 Task: Create a due date automation trigger when advanced on, 2 hours before a card is due add basic assigned to member @aryan.
Action: Mouse moved to (838, 258)
Screenshot: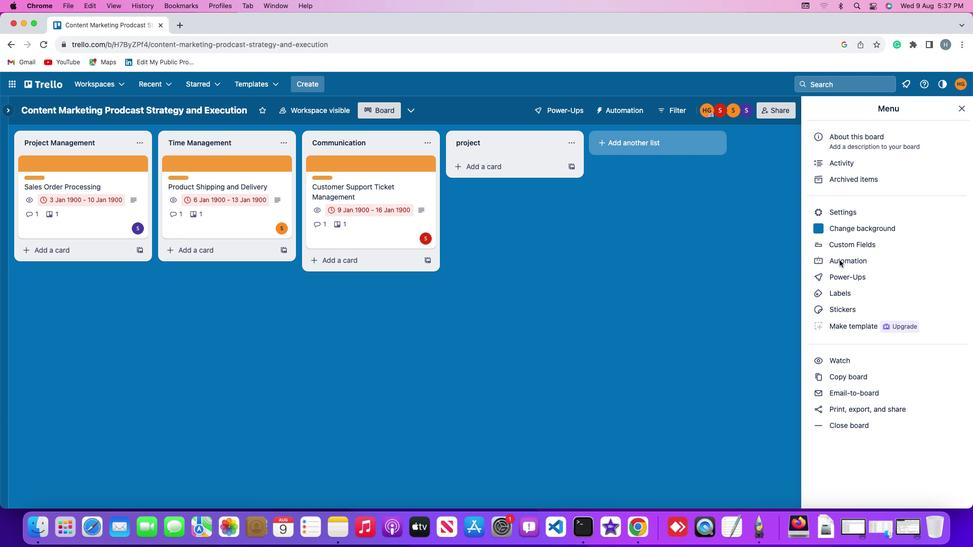 
Action: Mouse pressed left at (838, 258)
Screenshot: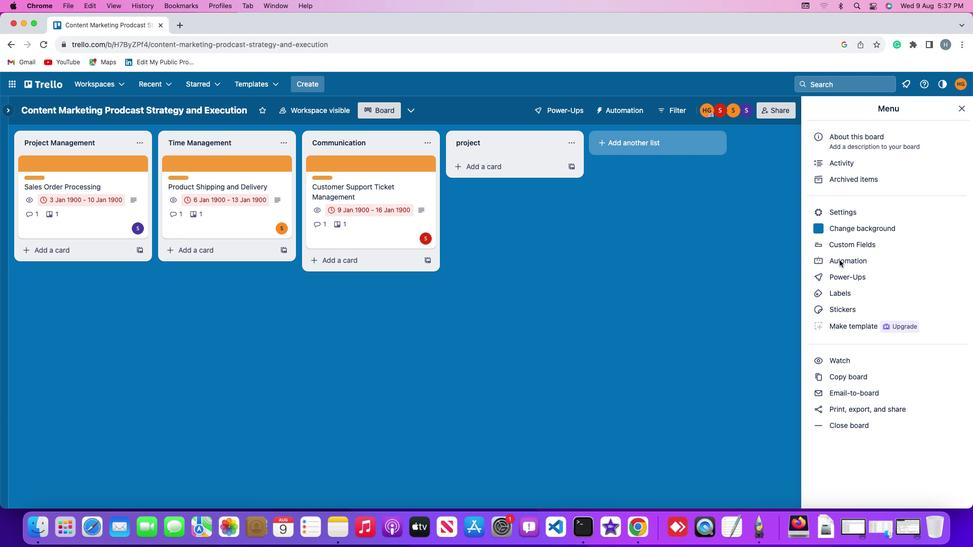 
Action: Mouse pressed left at (838, 258)
Screenshot: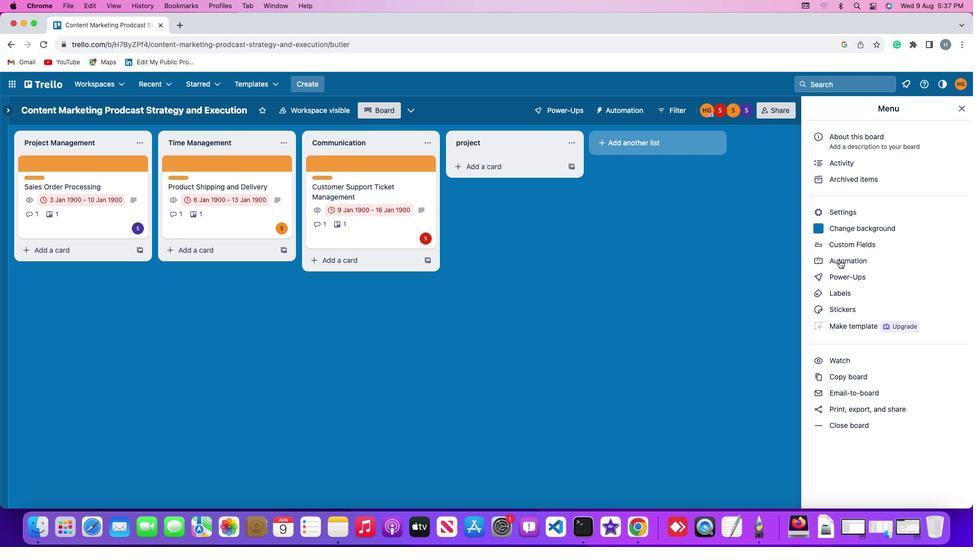 
Action: Mouse moved to (48, 237)
Screenshot: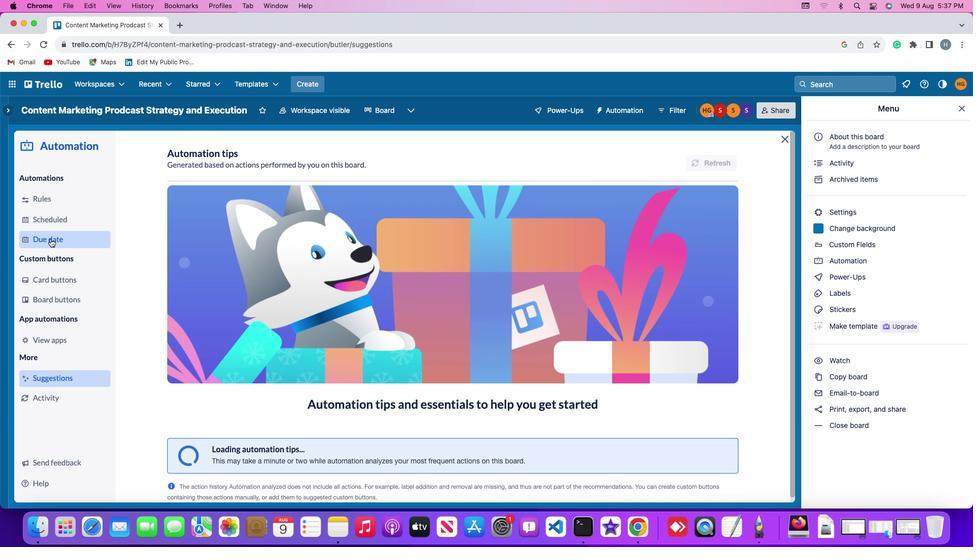 
Action: Mouse pressed left at (48, 237)
Screenshot: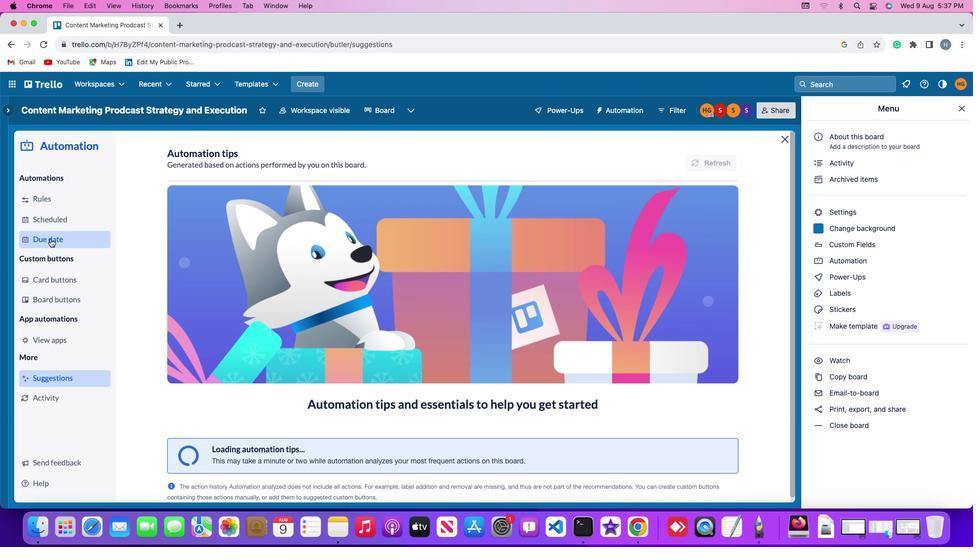 
Action: Mouse moved to (671, 153)
Screenshot: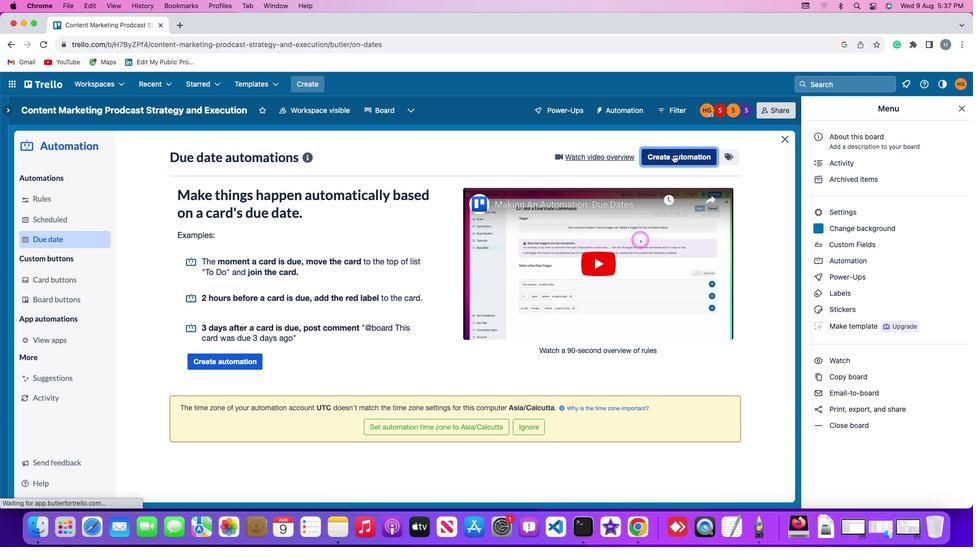 
Action: Mouse pressed left at (671, 153)
Screenshot: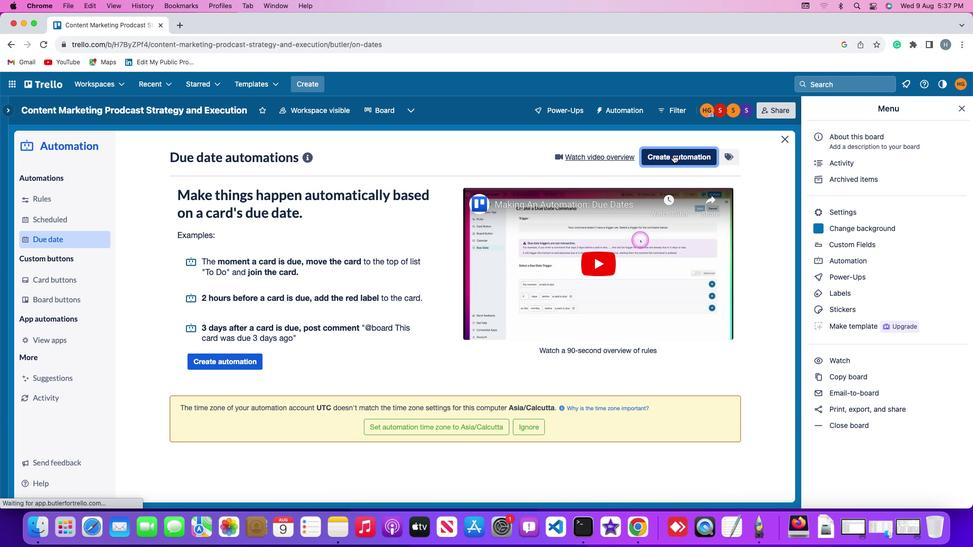 
Action: Mouse moved to (242, 253)
Screenshot: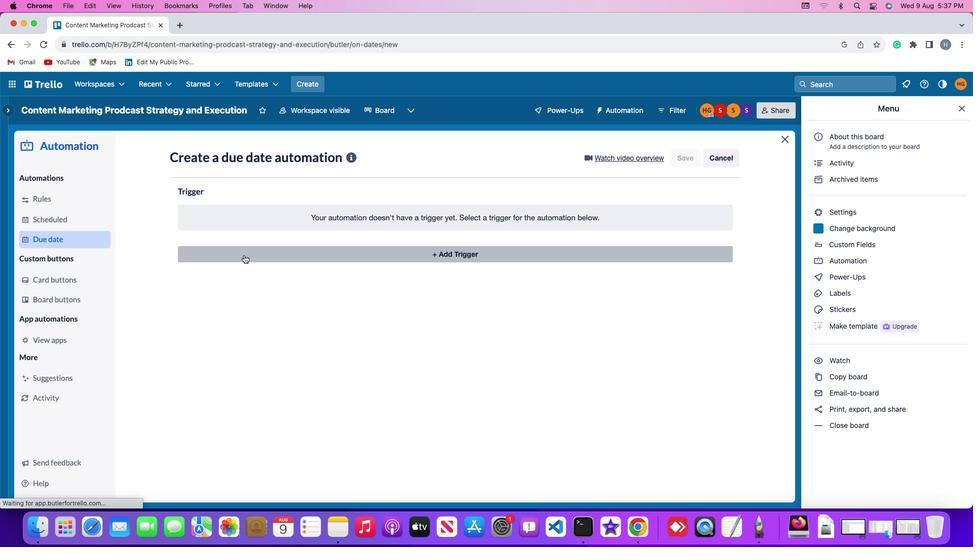 
Action: Mouse pressed left at (242, 253)
Screenshot: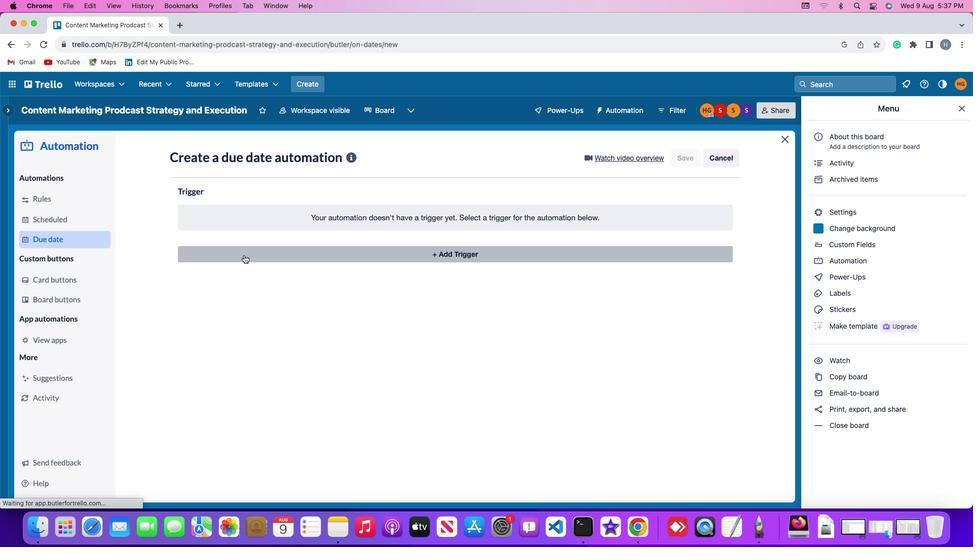 
Action: Mouse moved to (194, 406)
Screenshot: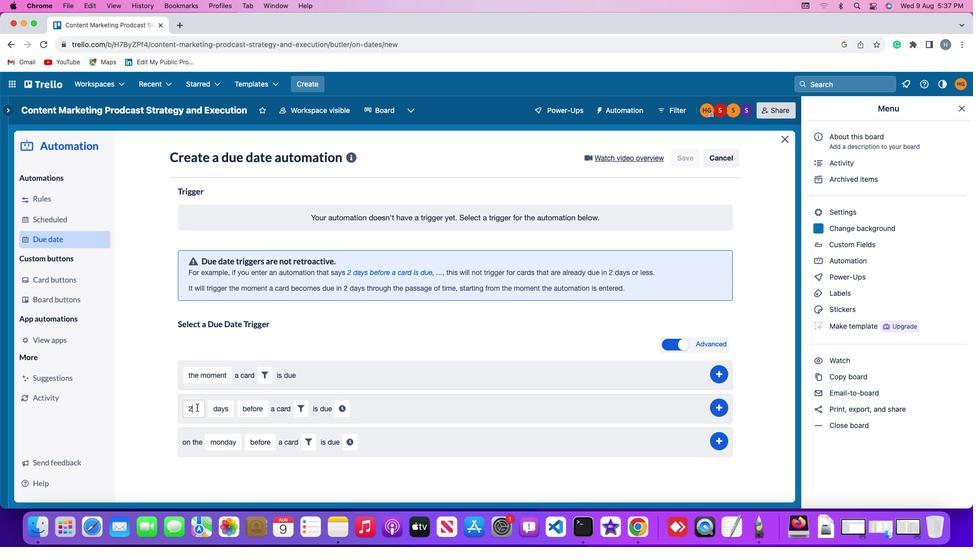 
Action: Mouse pressed left at (194, 406)
Screenshot: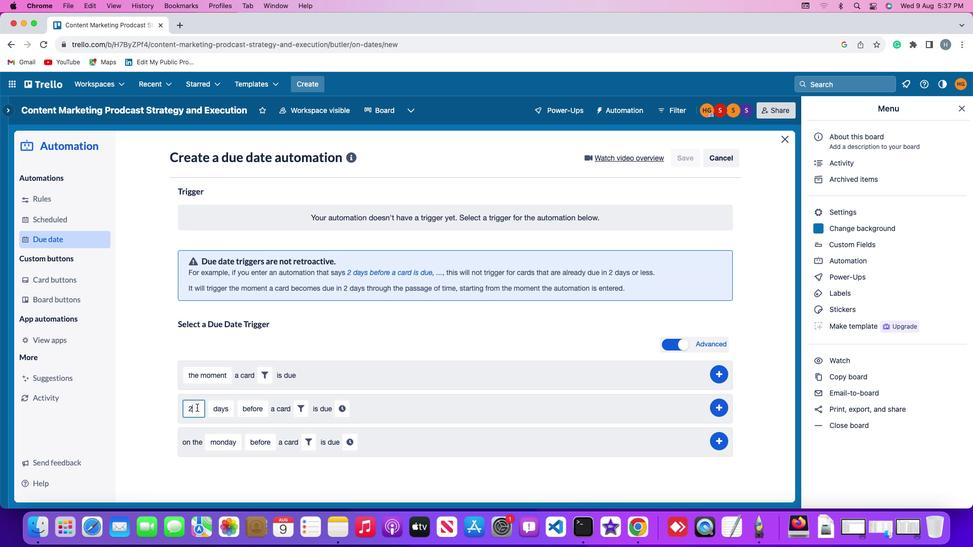 
Action: Mouse moved to (194, 404)
Screenshot: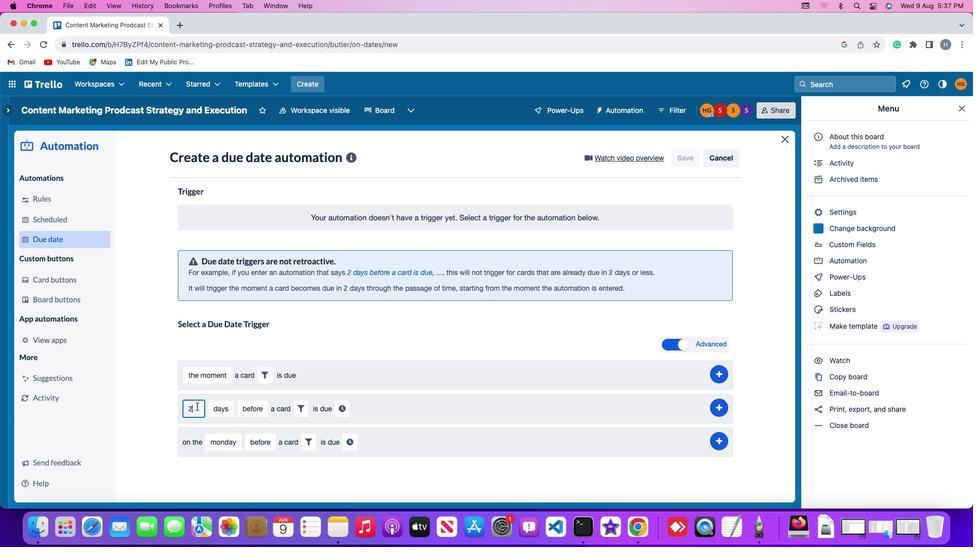
Action: Key pressed Key.backspace'2'
Screenshot: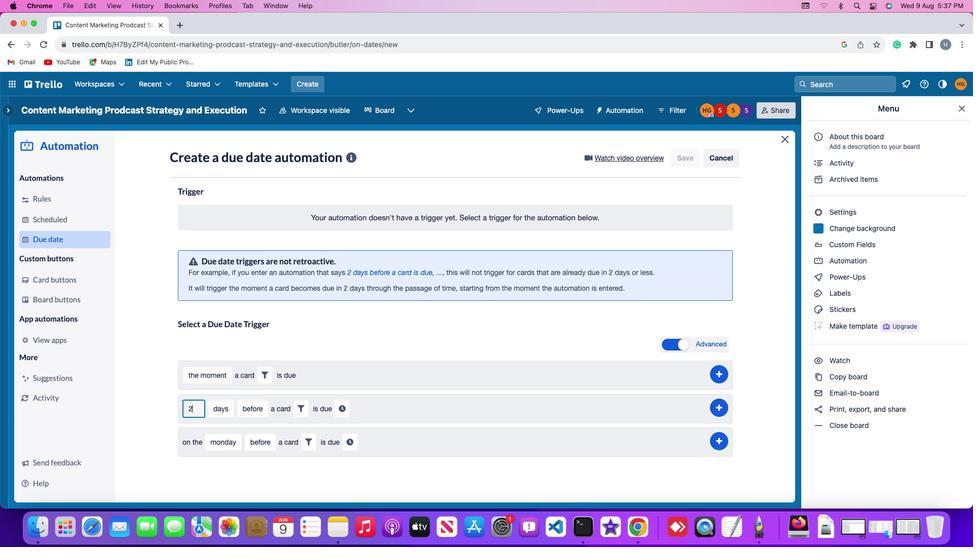 
Action: Mouse moved to (206, 406)
Screenshot: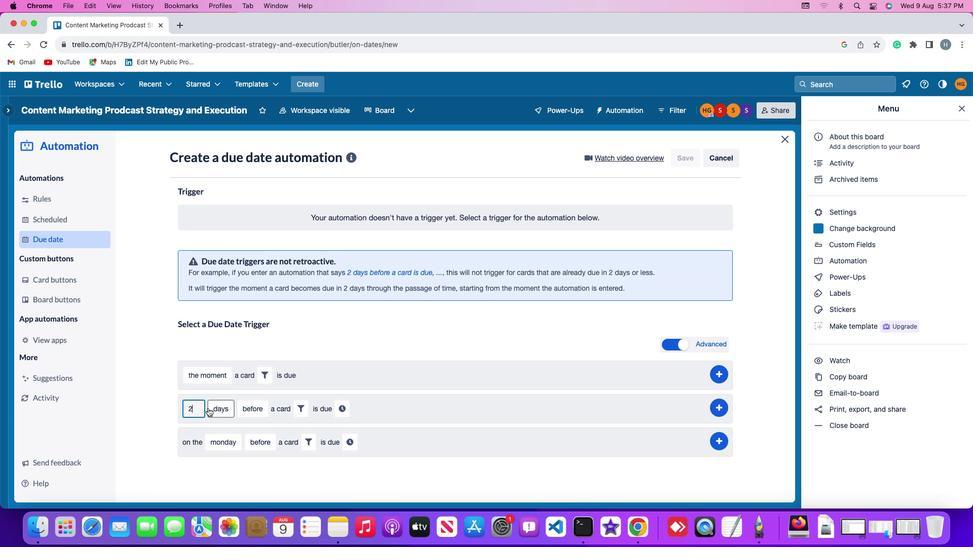 
Action: Mouse pressed left at (206, 406)
Screenshot: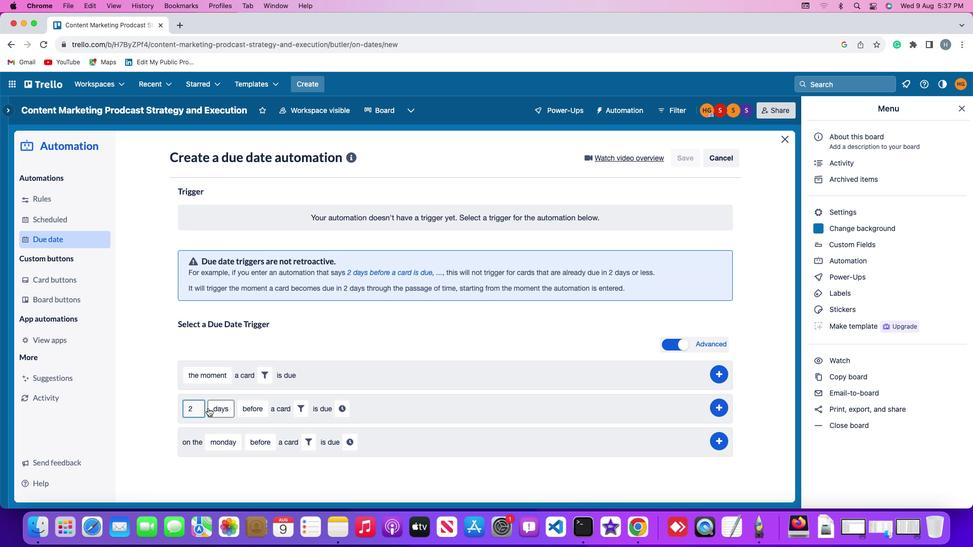 
Action: Mouse moved to (220, 461)
Screenshot: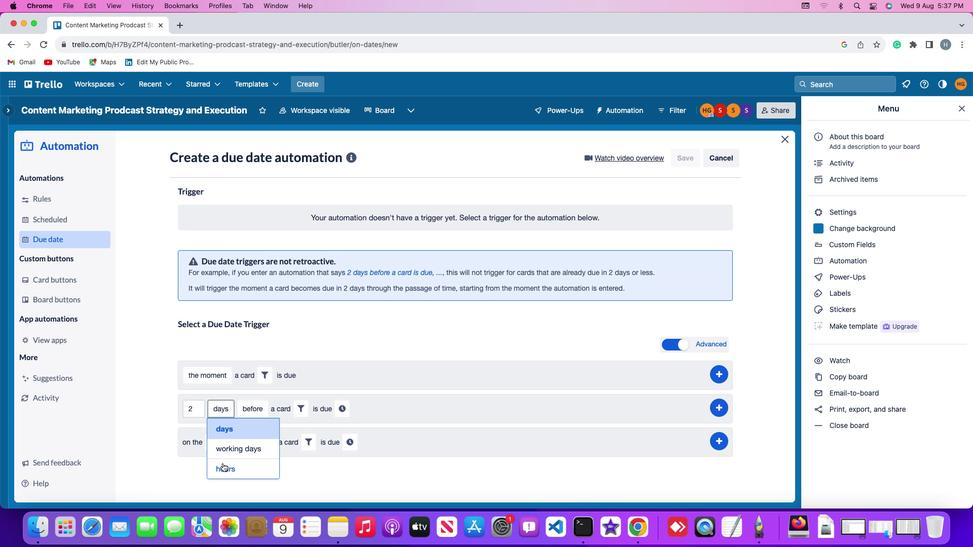 
Action: Mouse pressed left at (220, 461)
Screenshot: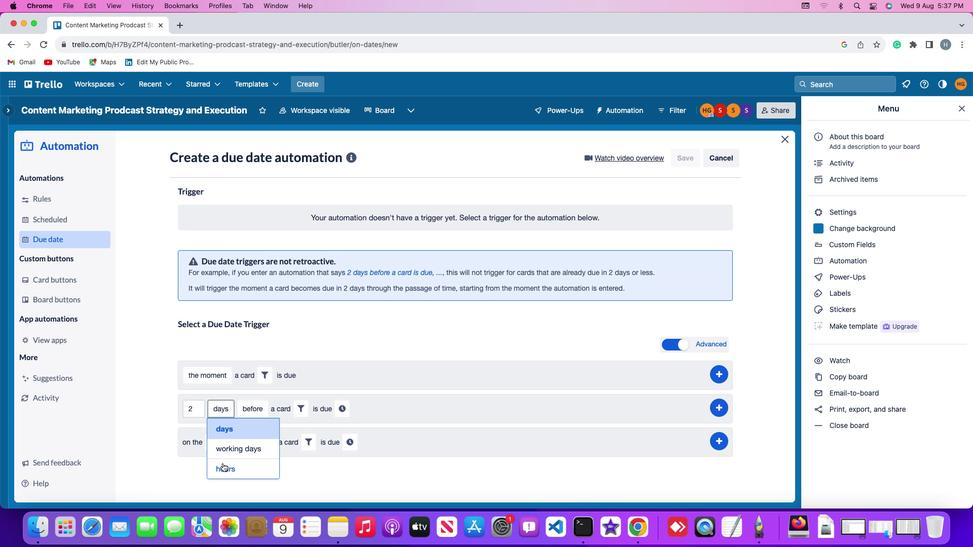 
Action: Mouse moved to (255, 409)
Screenshot: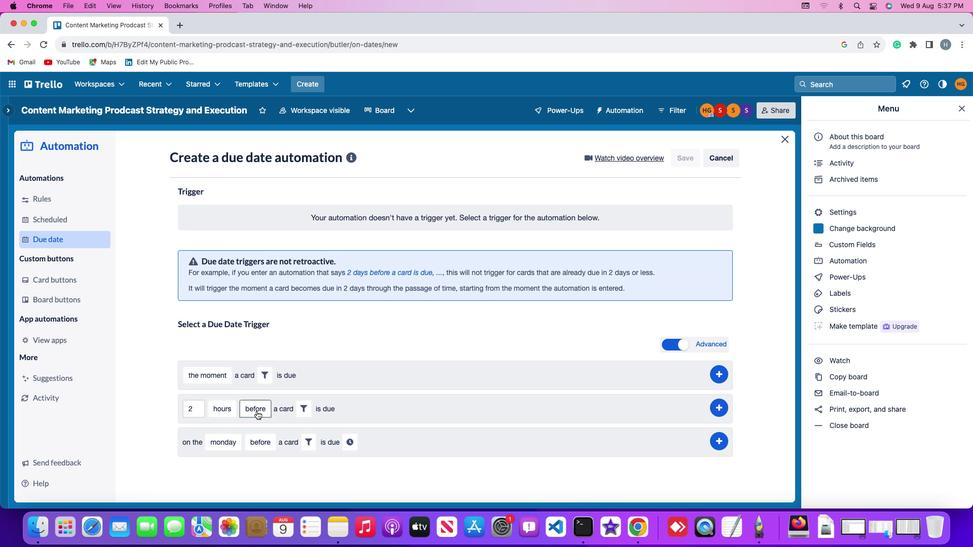 
Action: Mouse pressed left at (255, 409)
Screenshot: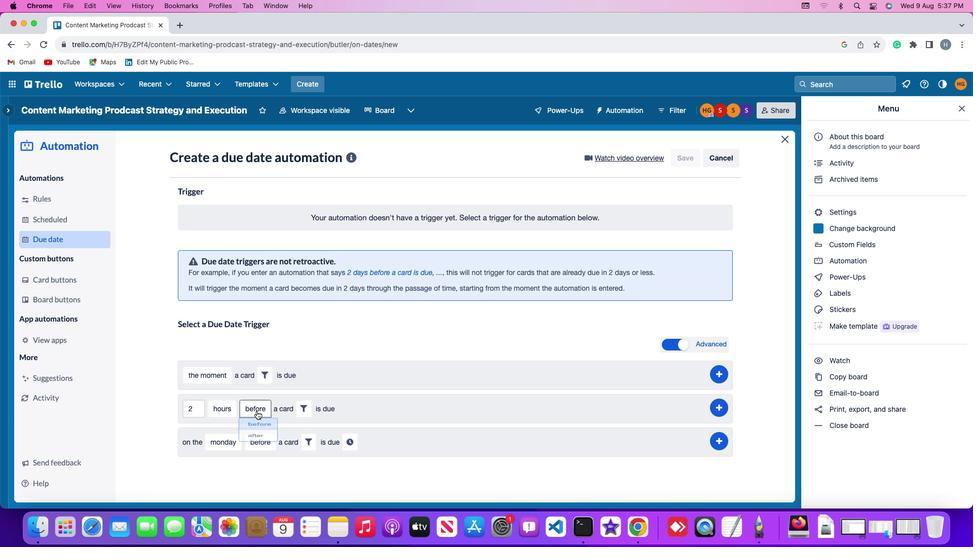 
Action: Mouse moved to (254, 425)
Screenshot: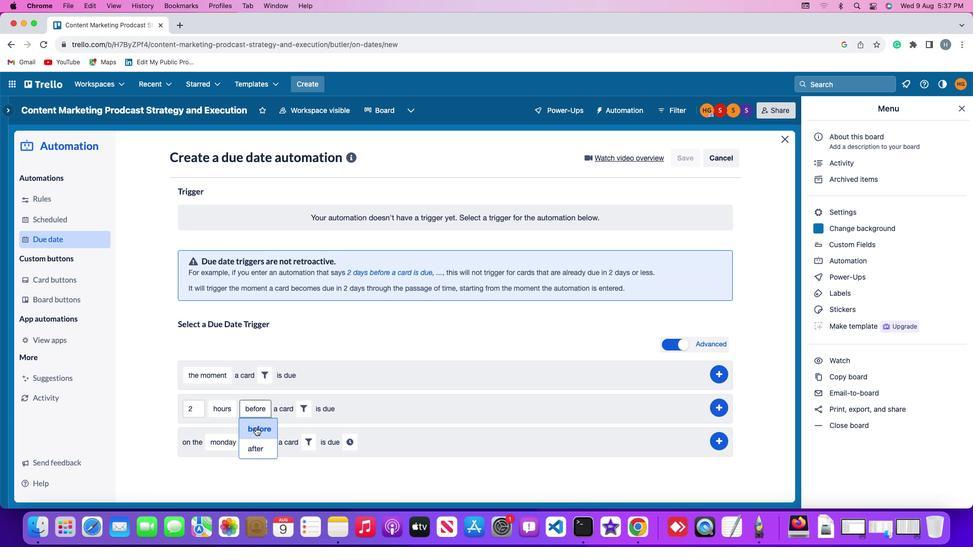
Action: Mouse pressed left at (254, 425)
Screenshot: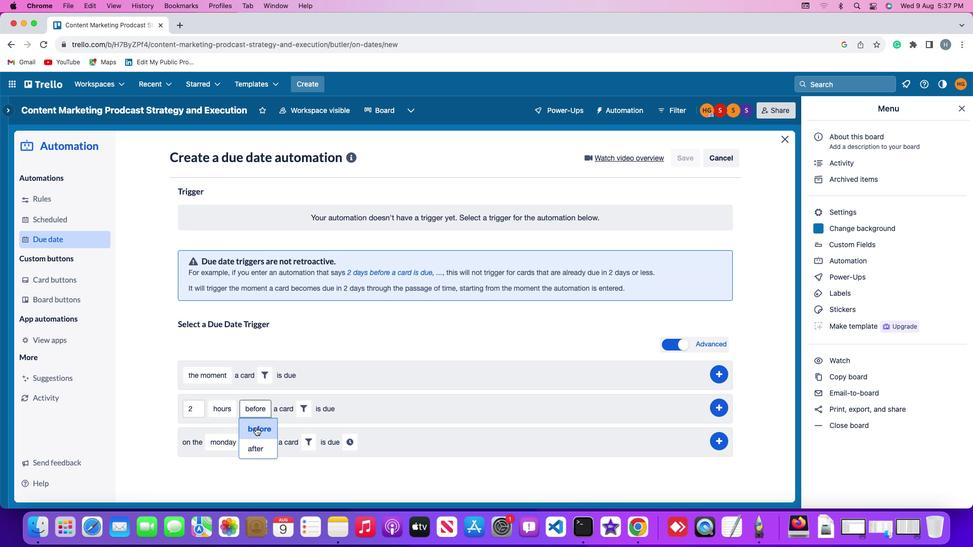 
Action: Mouse moved to (302, 407)
Screenshot: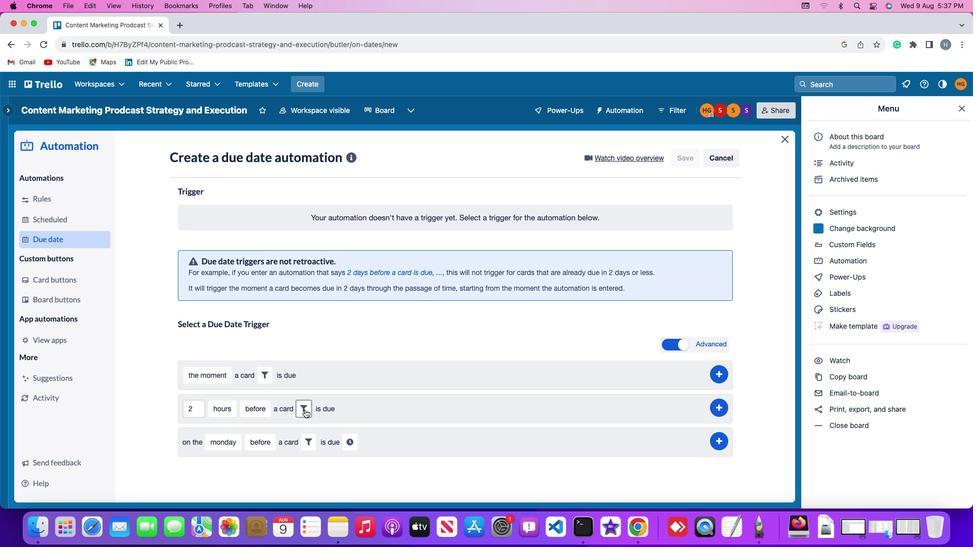 
Action: Mouse pressed left at (302, 407)
Screenshot: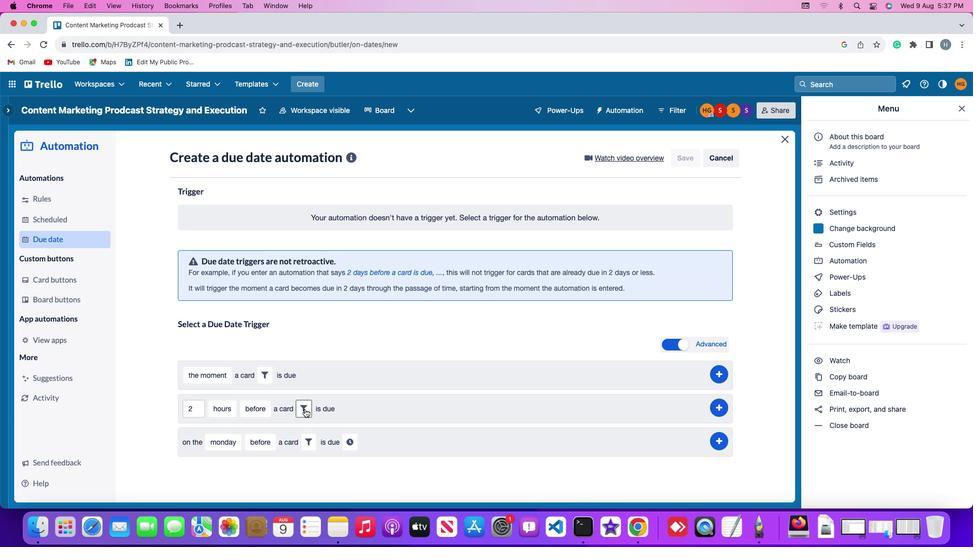 
Action: Mouse moved to (263, 477)
Screenshot: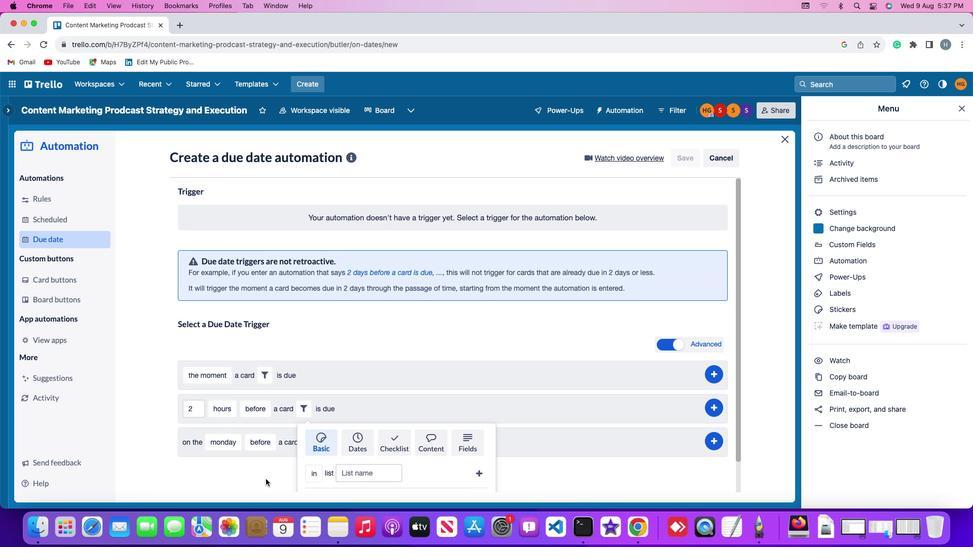 
Action: Mouse scrolled (263, 477) with delta (-1, -2)
Screenshot: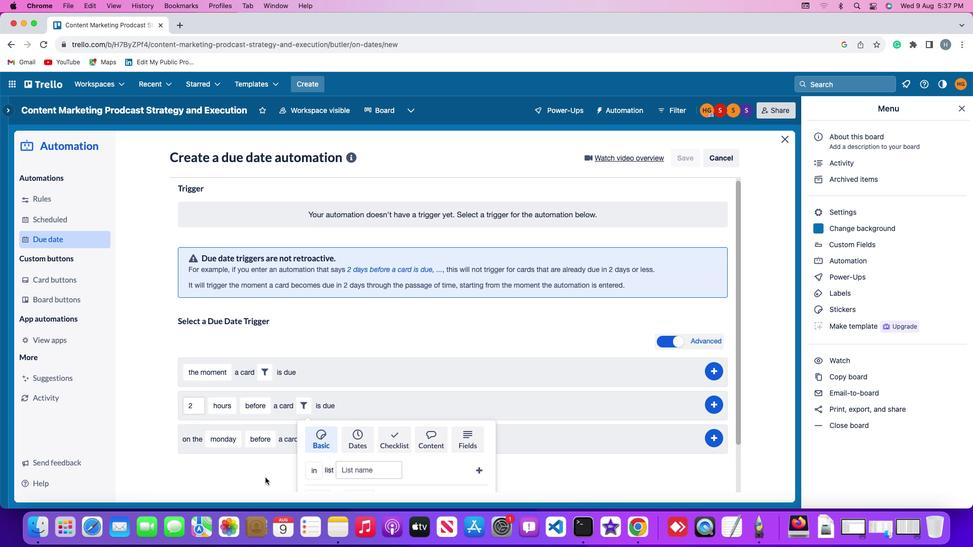 
Action: Mouse scrolled (263, 477) with delta (-1, -2)
Screenshot: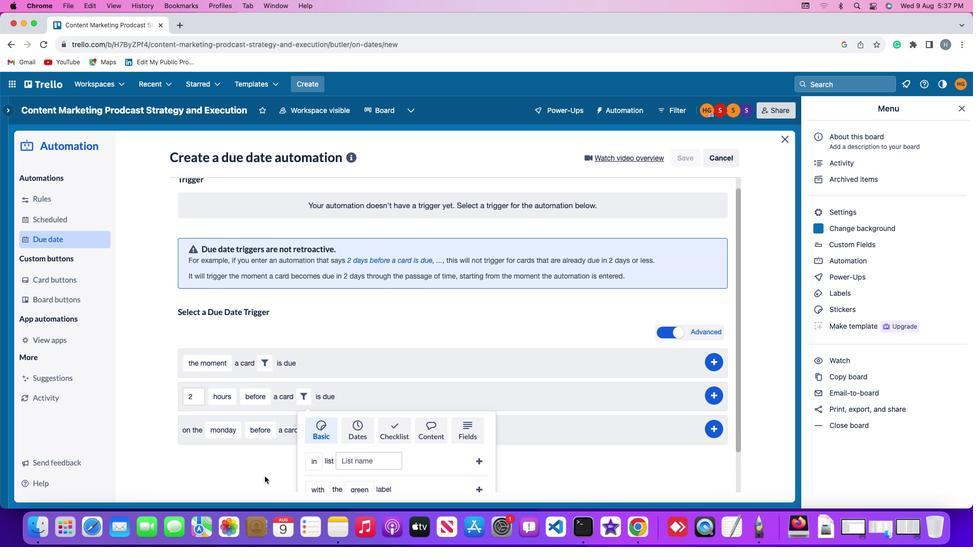 
Action: Mouse scrolled (263, 477) with delta (-1, -3)
Screenshot: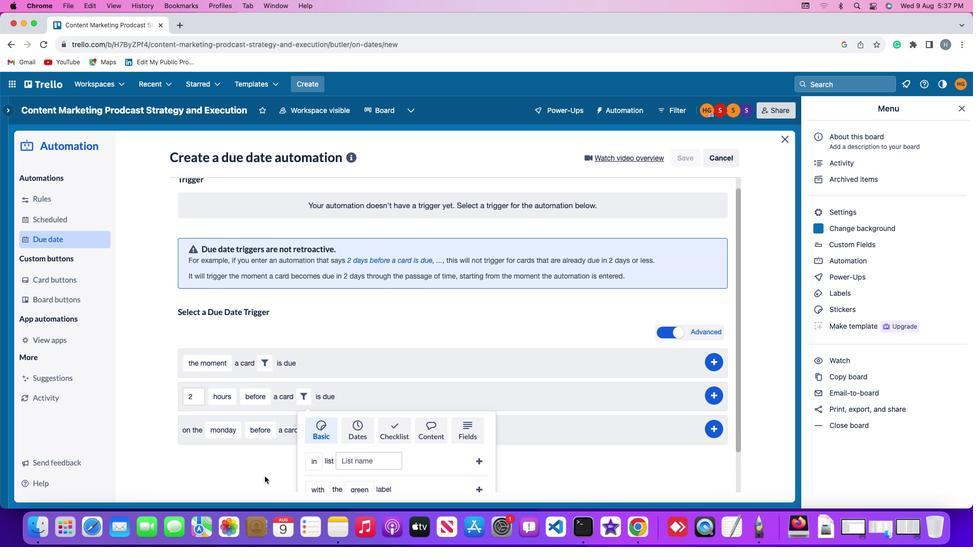 
Action: Mouse scrolled (263, 477) with delta (-1, -4)
Screenshot: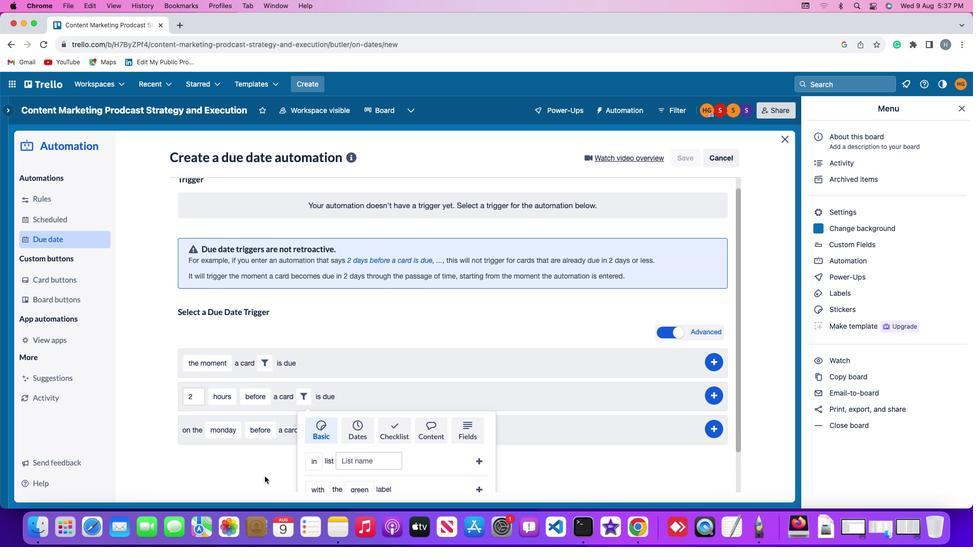 
Action: Mouse scrolled (263, 477) with delta (-1, -4)
Screenshot: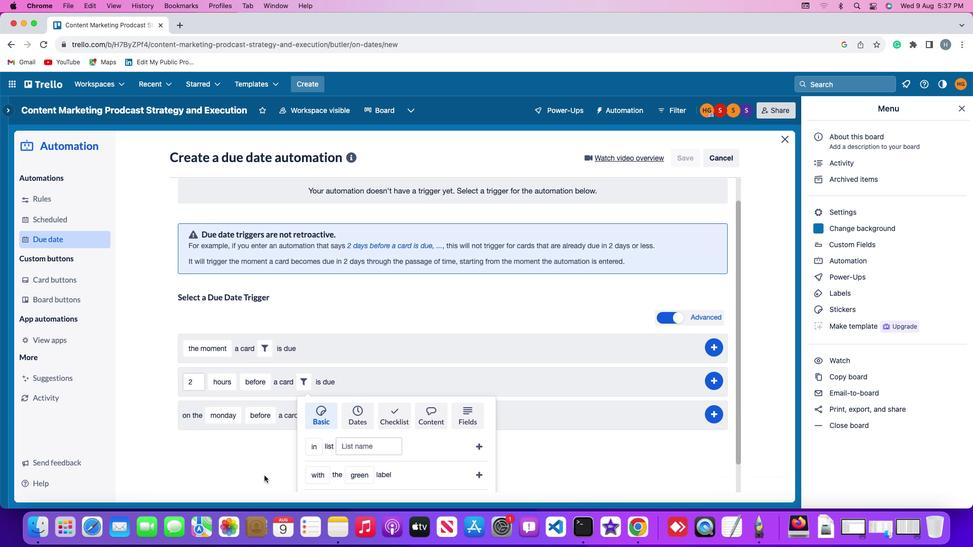 
Action: Mouse moved to (263, 475)
Screenshot: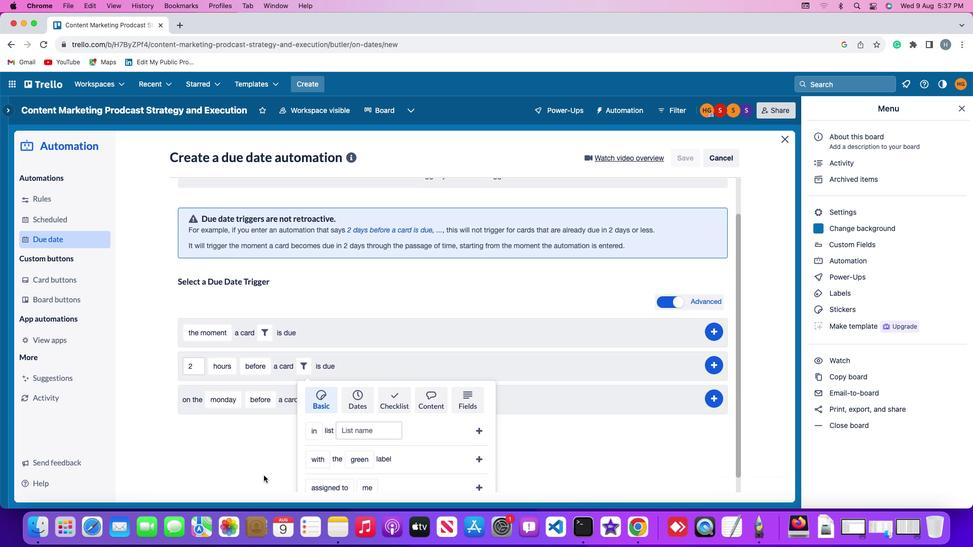 
Action: Mouse scrolled (263, 475) with delta (-1, -4)
Screenshot: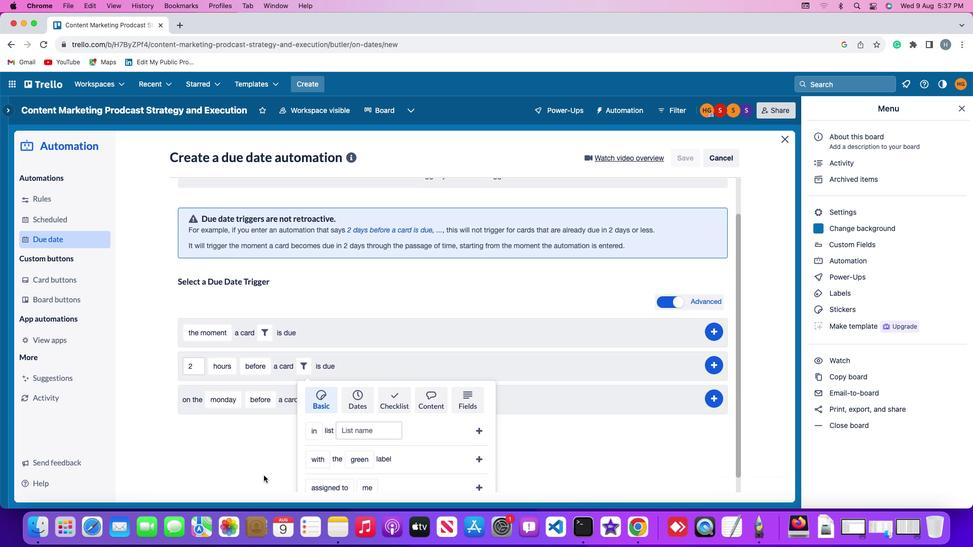 
Action: Mouse moved to (328, 473)
Screenshot: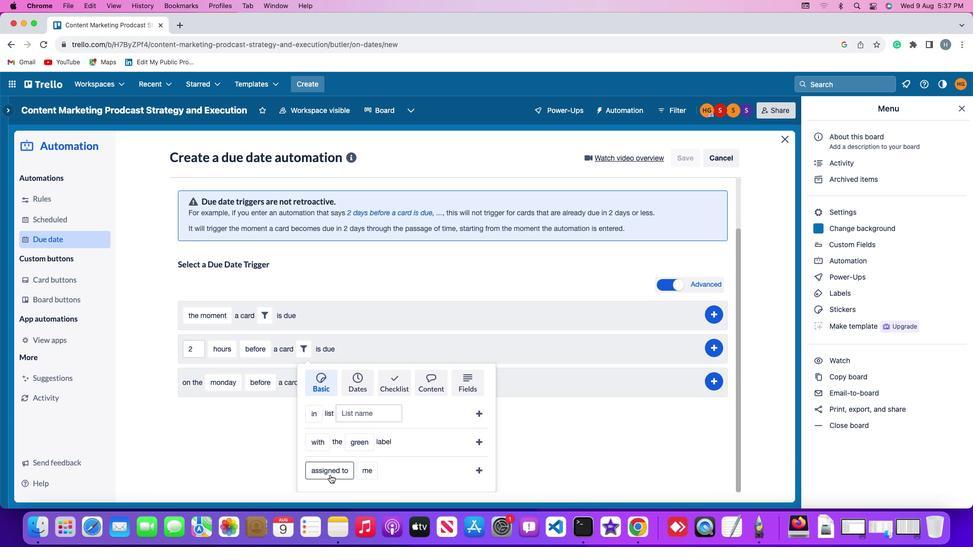
Action: Mouse pressed left at (328, 473)
Screenshot: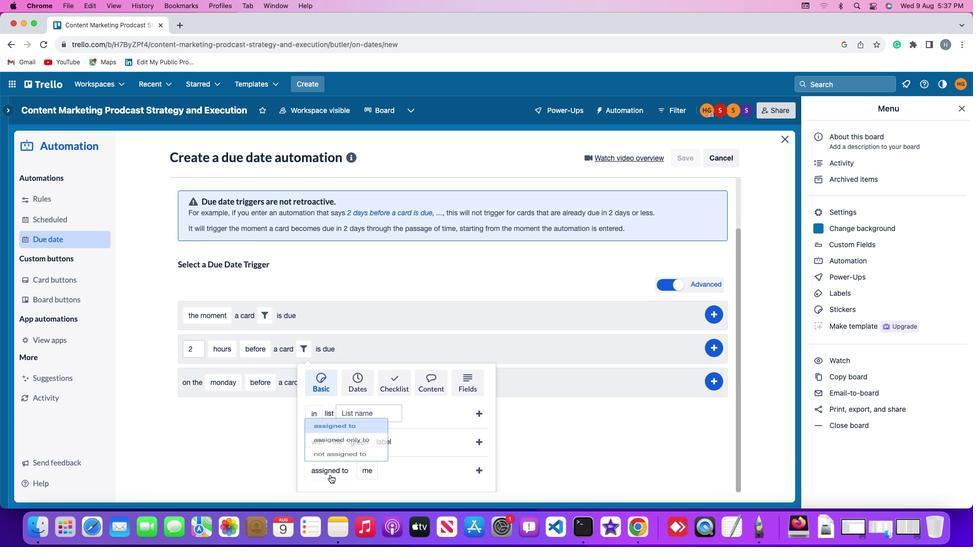 
Action: Mouse moved to (335, 407)
Screenshot: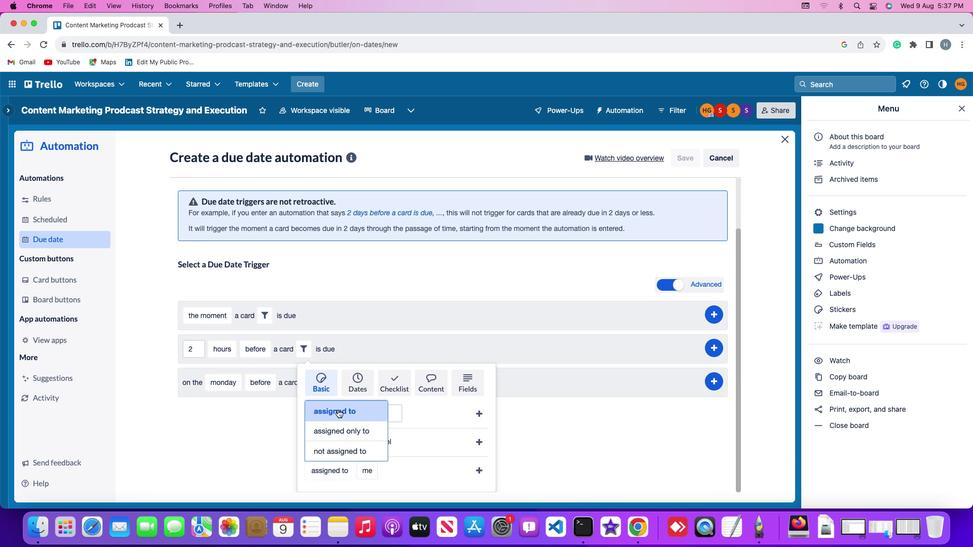 
Action: Mouse pressed left at (335, 407)
Screenshot: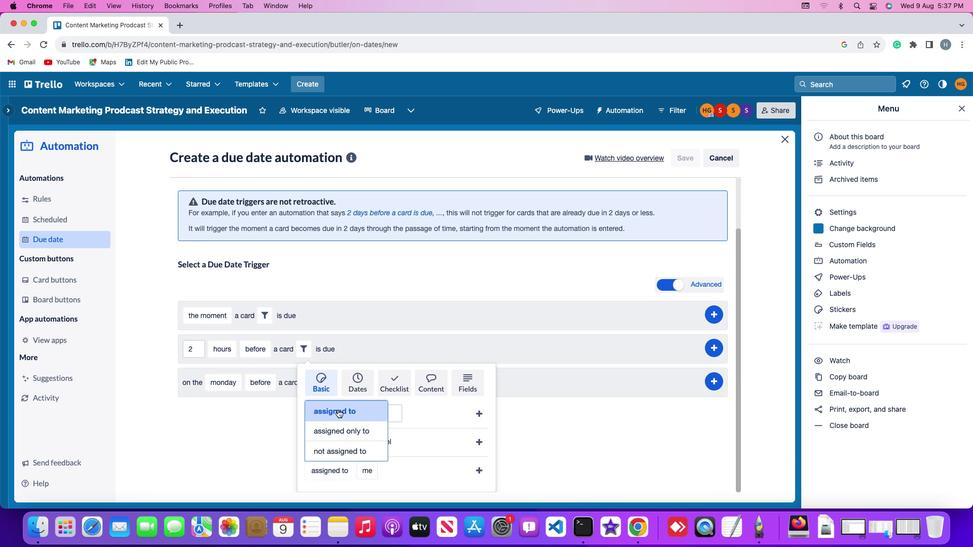 
Action: Mouse moved to (364, 461)
Screenshot: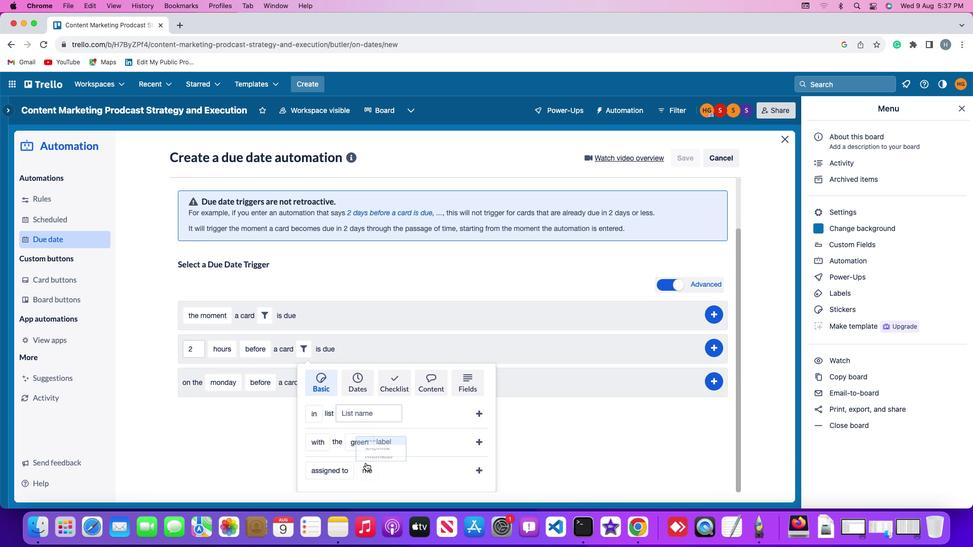 
Action: Mouse pressed left at (364, 461)
Screenshot: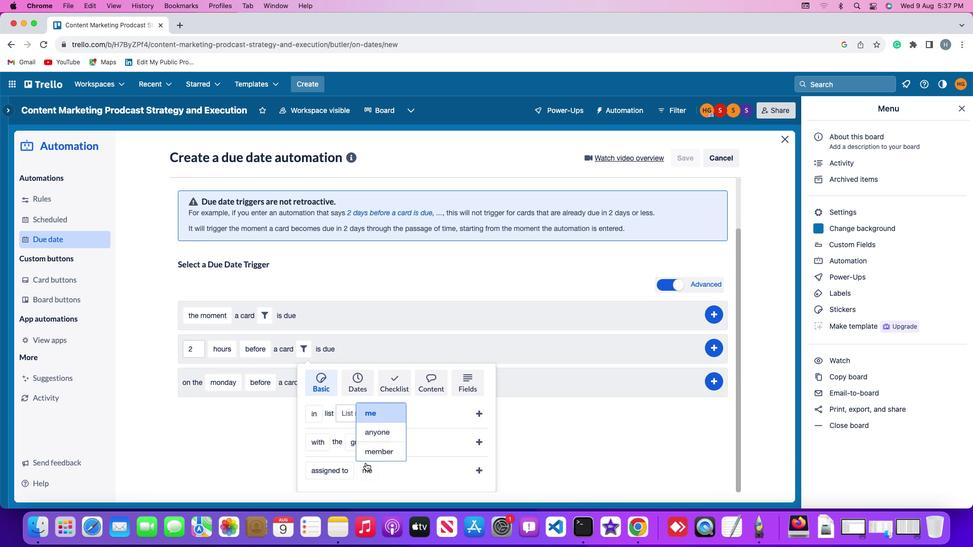 
Action: Mouse moved to (371, 455)
Screenshot: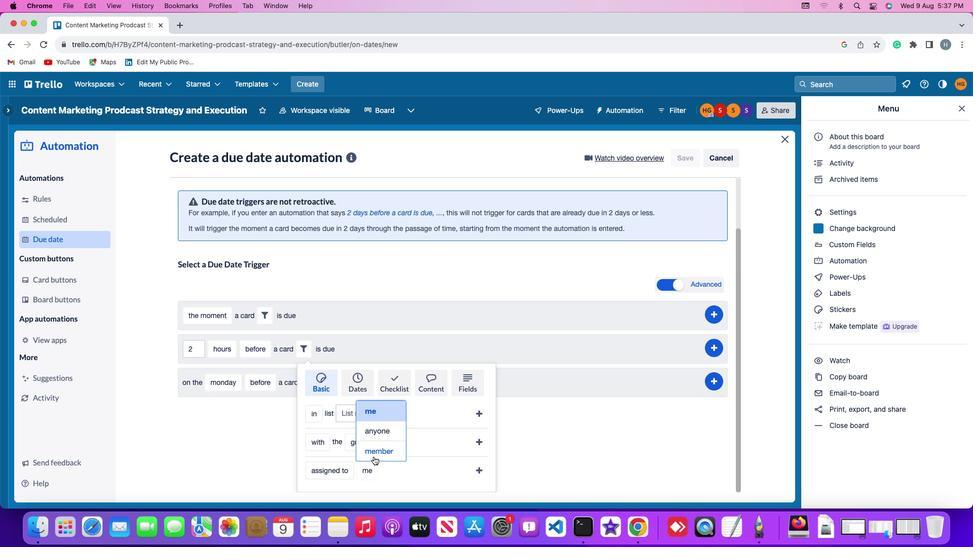 
Action: Mouse pressed left at (371, 455)
Screenshot: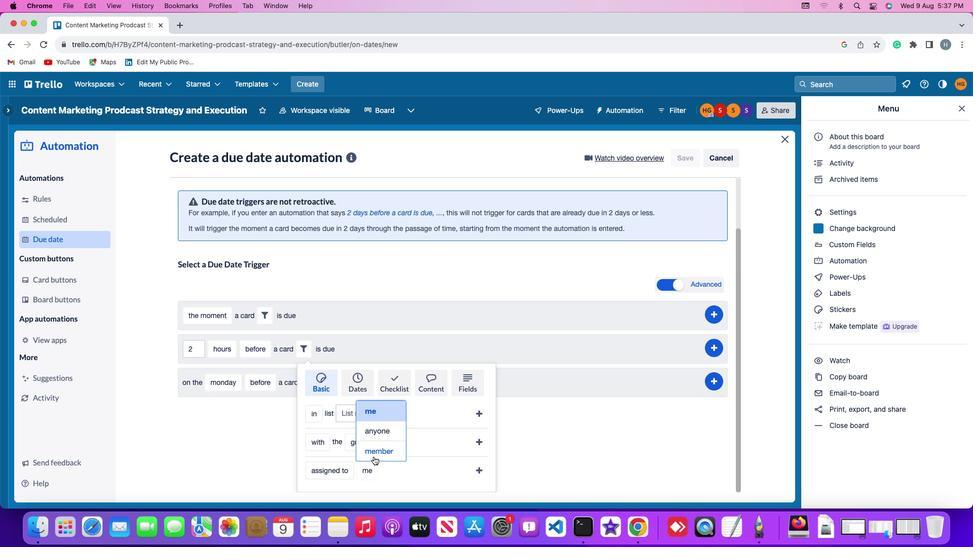 
Action: Mouse moved to (421, 474)
Screenshot: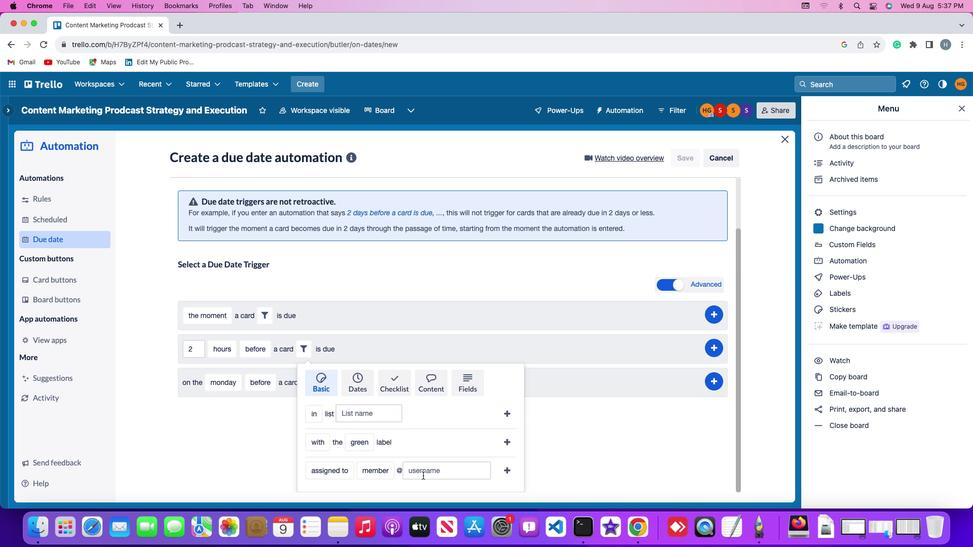 
Action: Mouse pressed left at (421, 474)
Screenshot: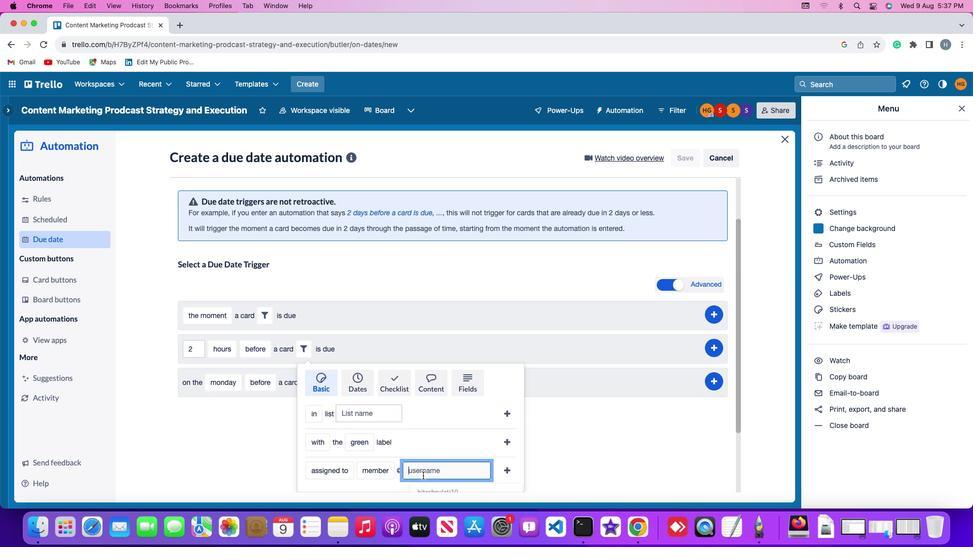 
Action: Key pressed 'a''r''y''a''n'
Screenshot: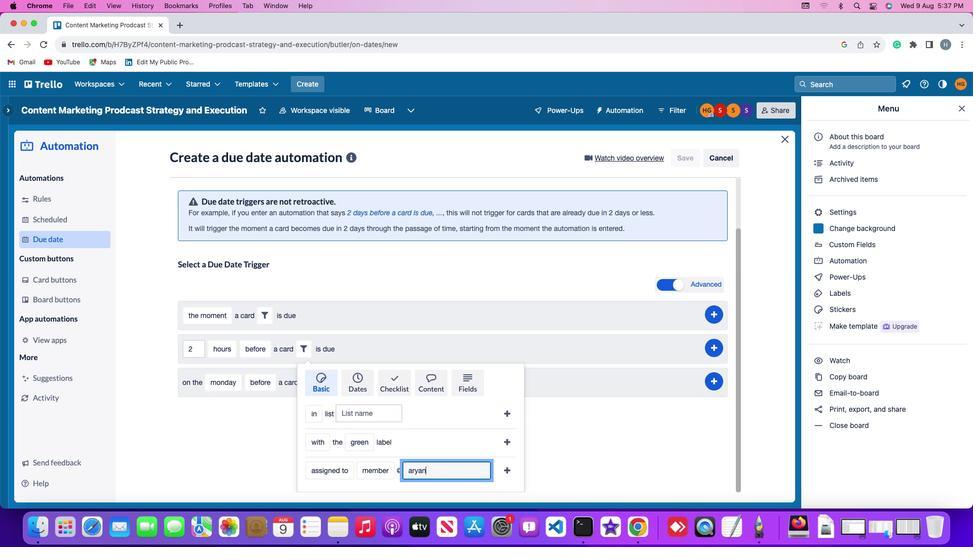 
Action: Mouse moved to (501, 467)
Screenshot: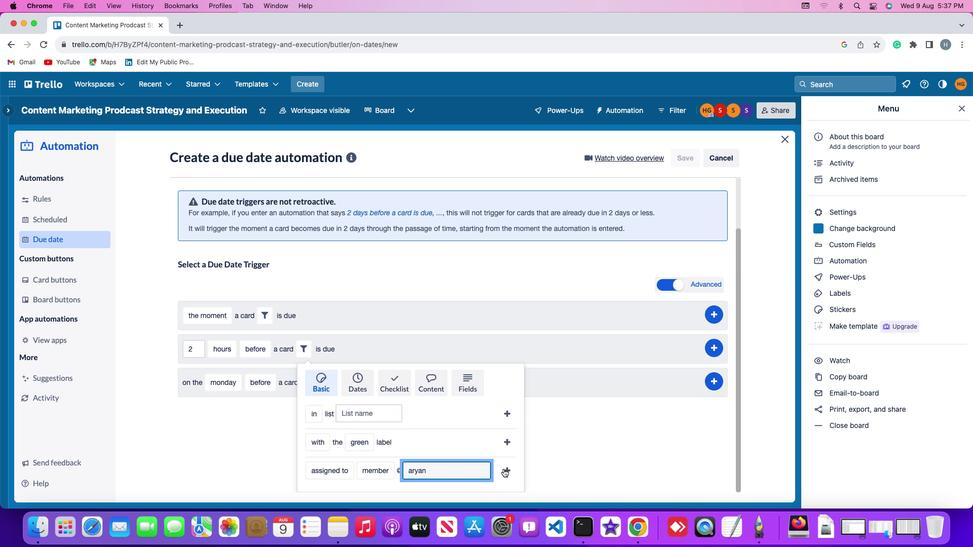 
Action: Mouse pressed left at (501, 467)
Screenshot: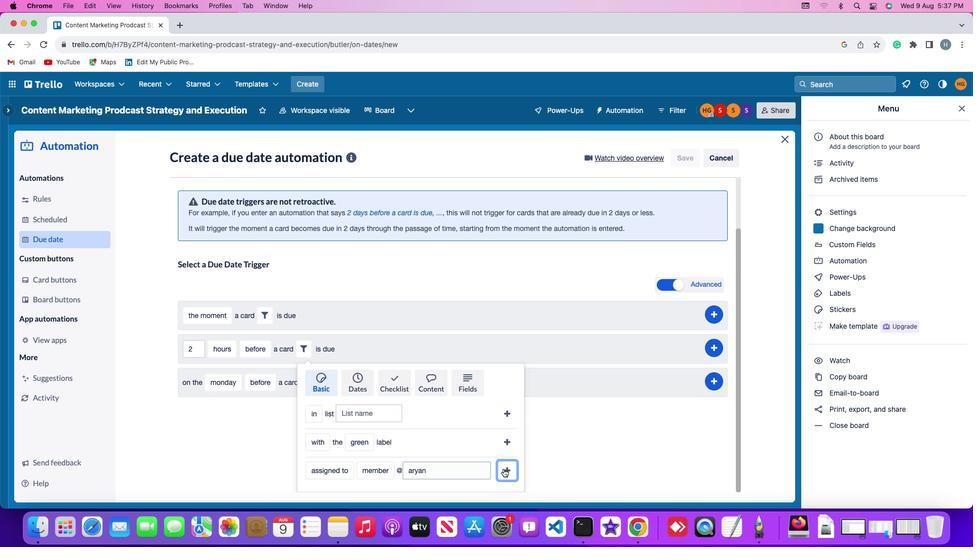 
Action: Mouse moved to (718, 405)
Screenshot: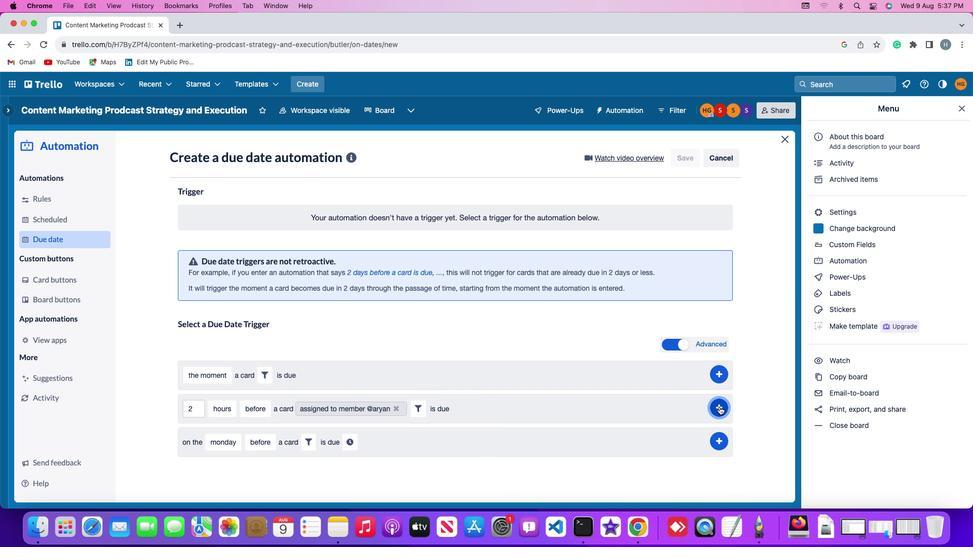 
Action: Mouse pressed left at (718, 405)
Screenshot: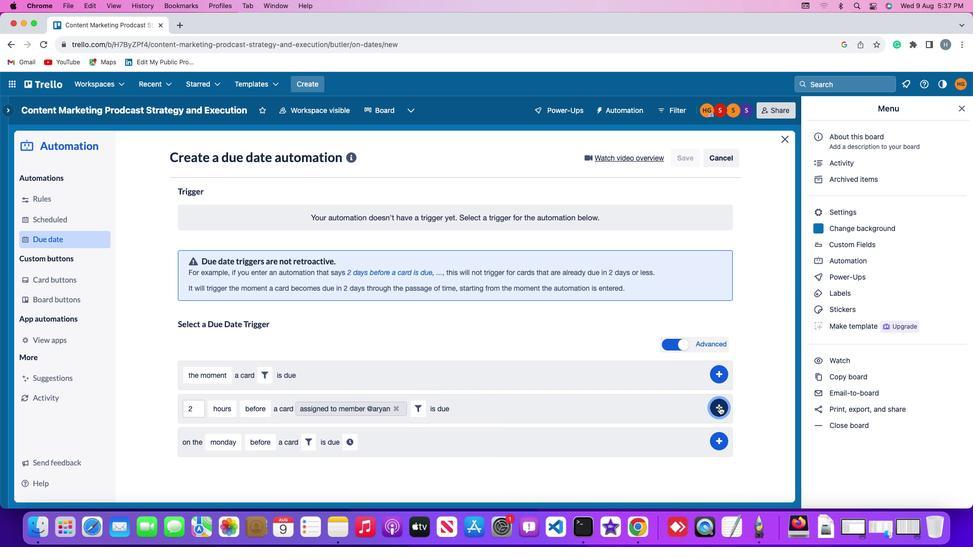 
Action: Mouse moved to (762, 344)
Screenshot: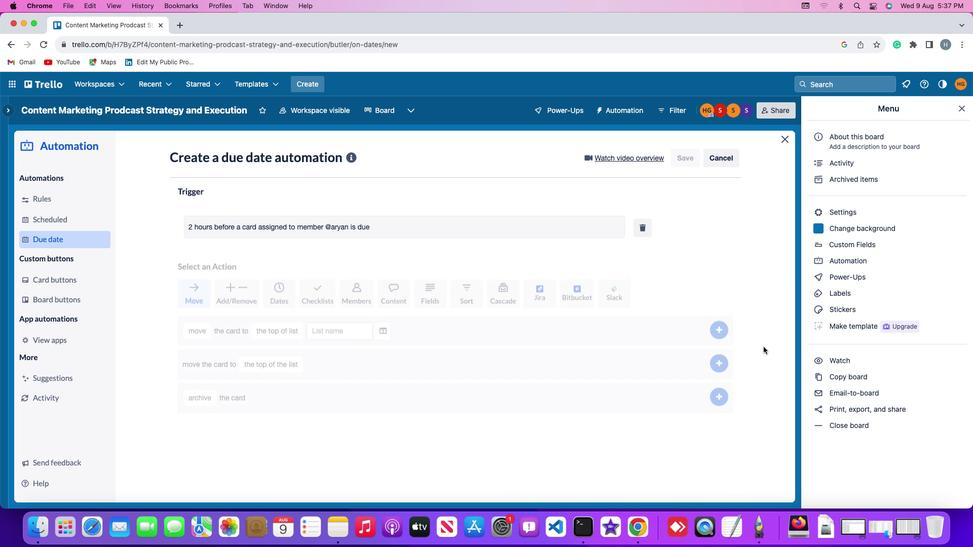 
